 Task: Add a condition where "Requester Is not Current user" in recently solved tickets.
Action: Mouse moved to (190, 472)
Screenshot: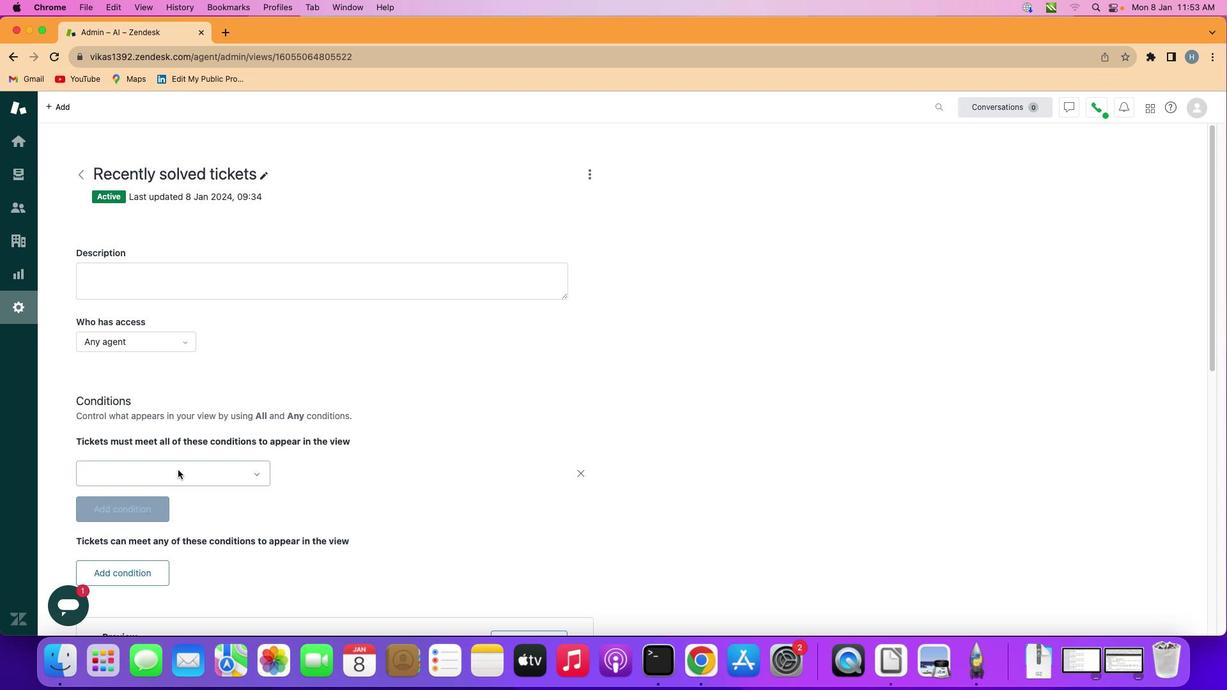 
Action: Mouse pressed left at (190, 472)
Screenshot: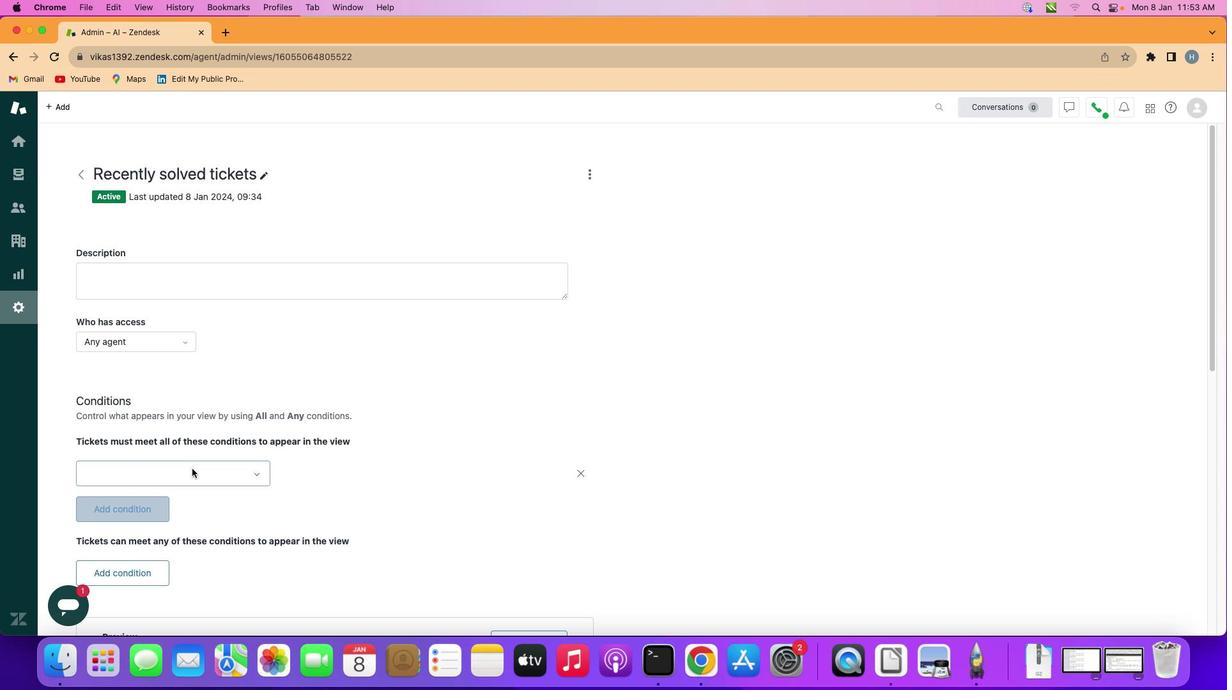 
Action: Mouse moved to (242, 467)
Screenshot: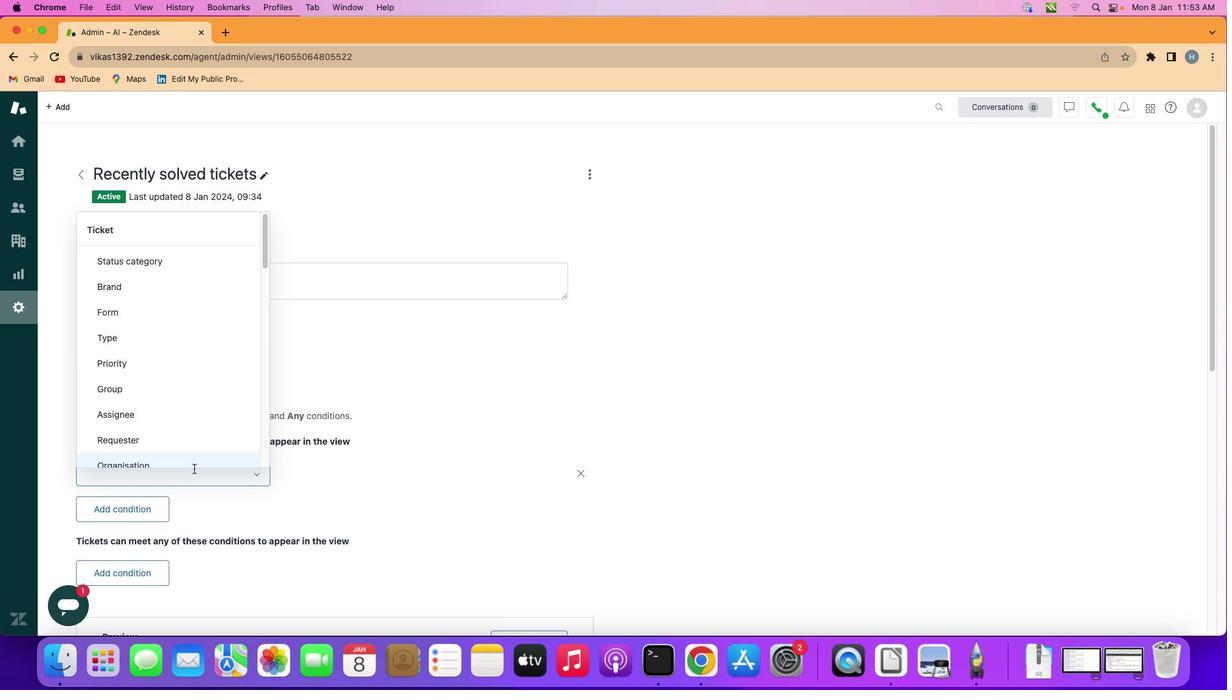 
Action: Mouse pressed left at (242, 467)
Screenshot: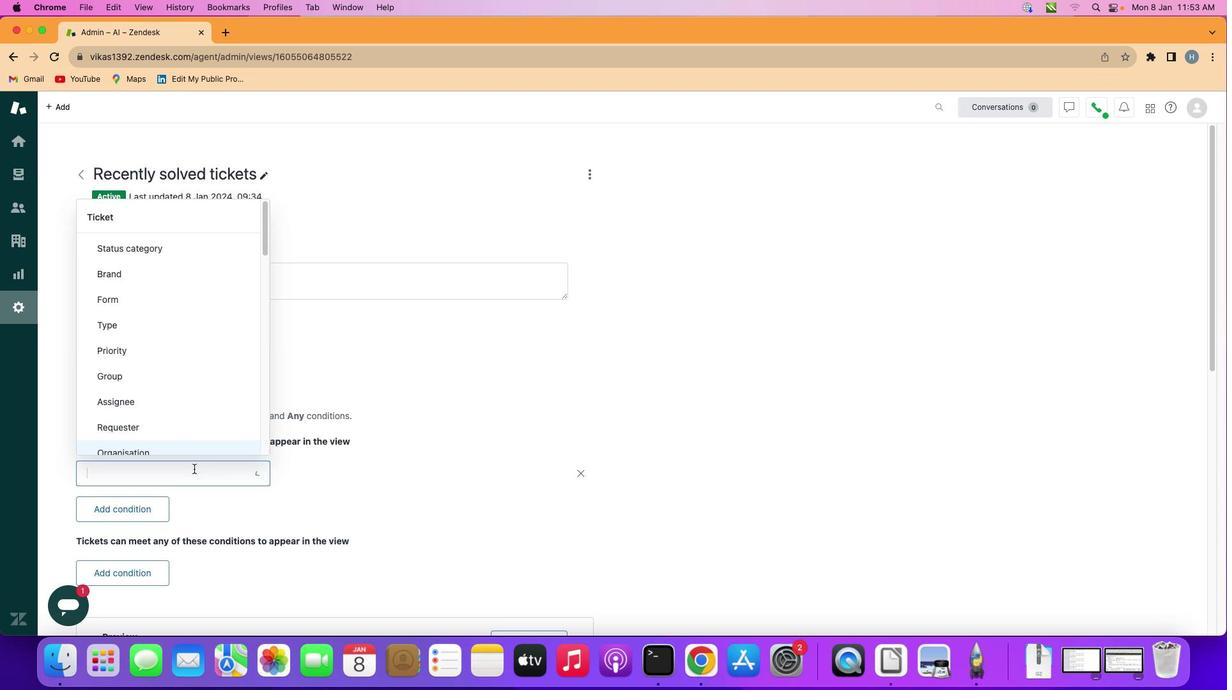 
Action: Mouse moved to (244, 425)
Screenshot: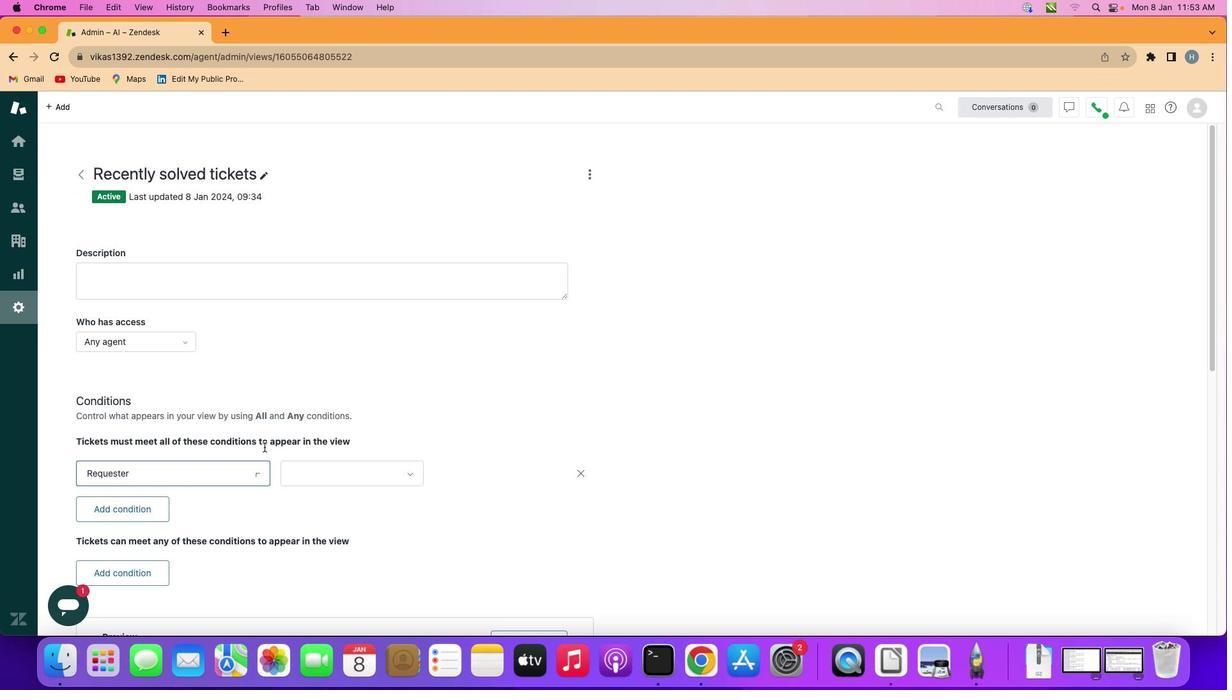 
Action: Mouse pressed left at (244, 425)
Screenshot: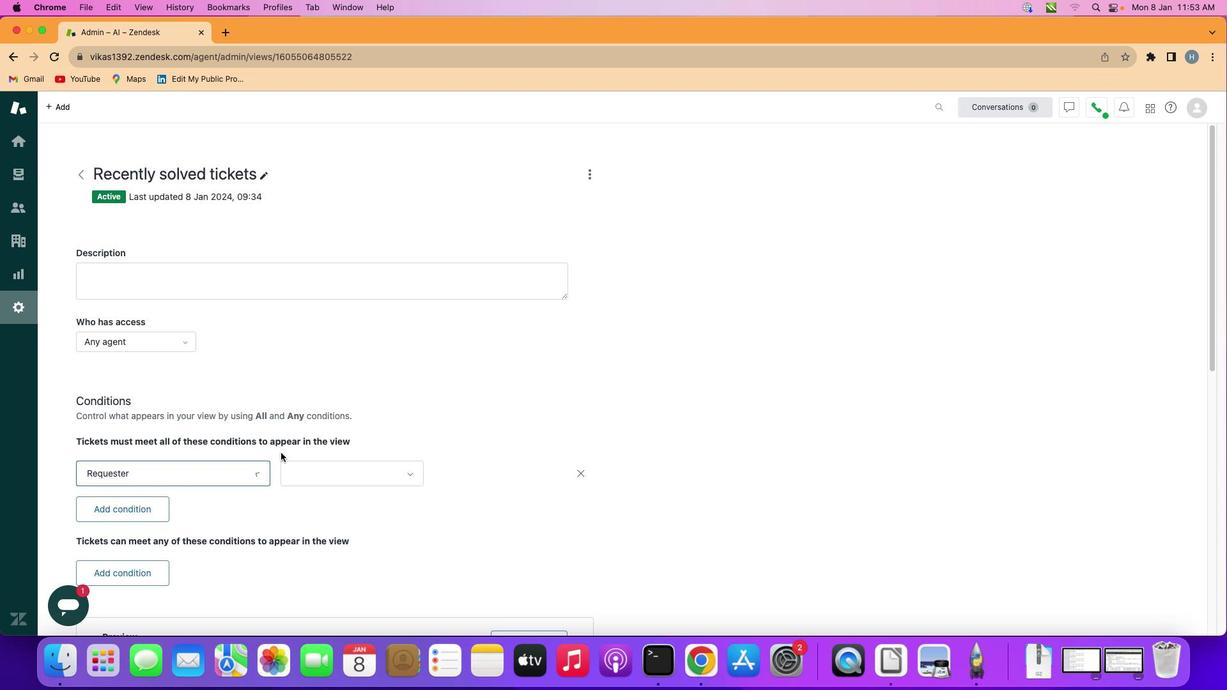 
Action: Mouse moved to (357, 465)
Screenshot: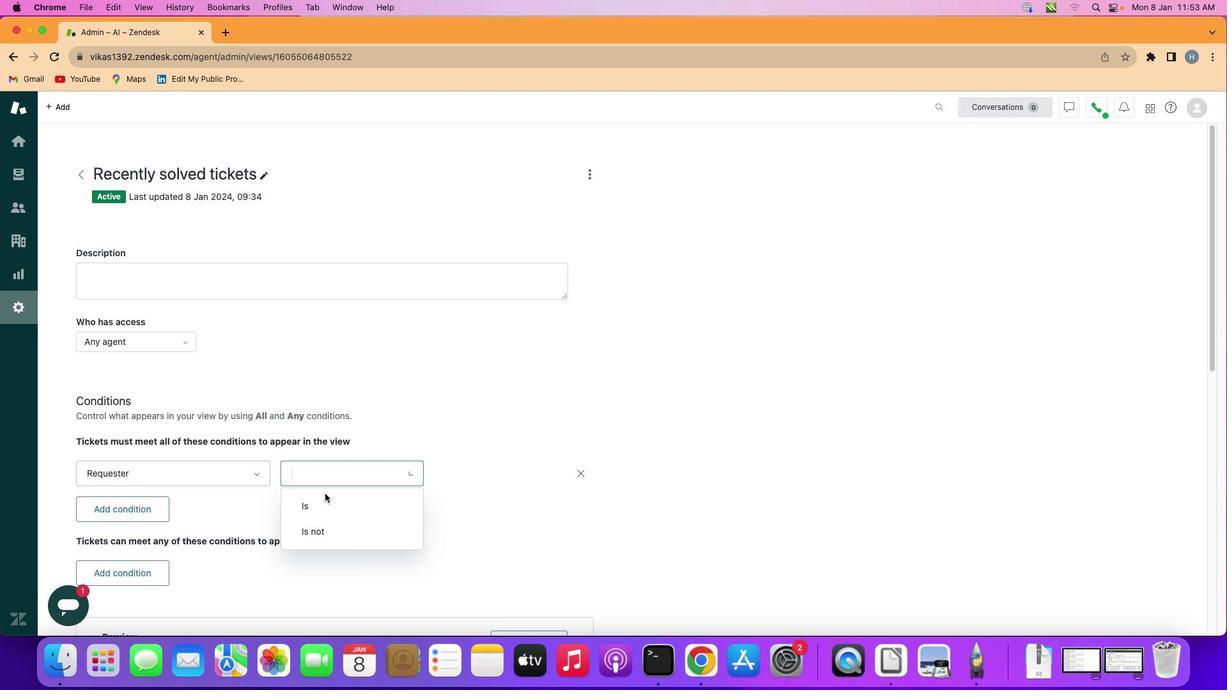 
Action: Mouse pressed left at (357, 465)
Screenshot: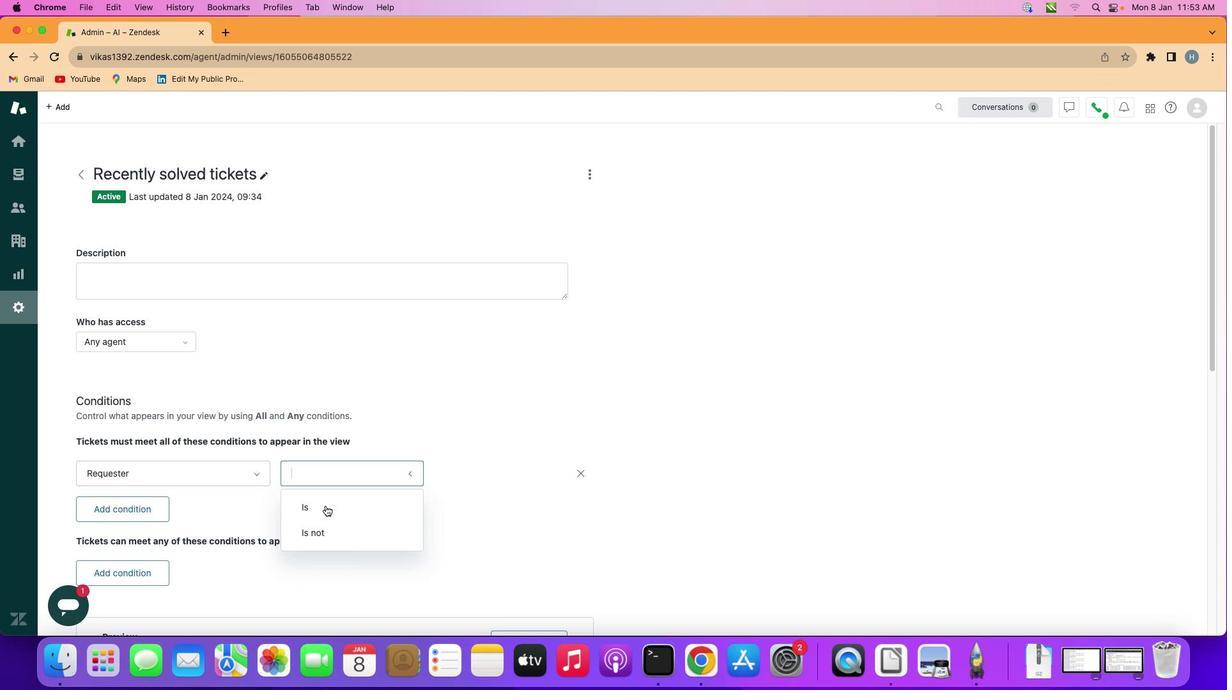 
Action: Mouse moved to (359, 518)
Screenshot: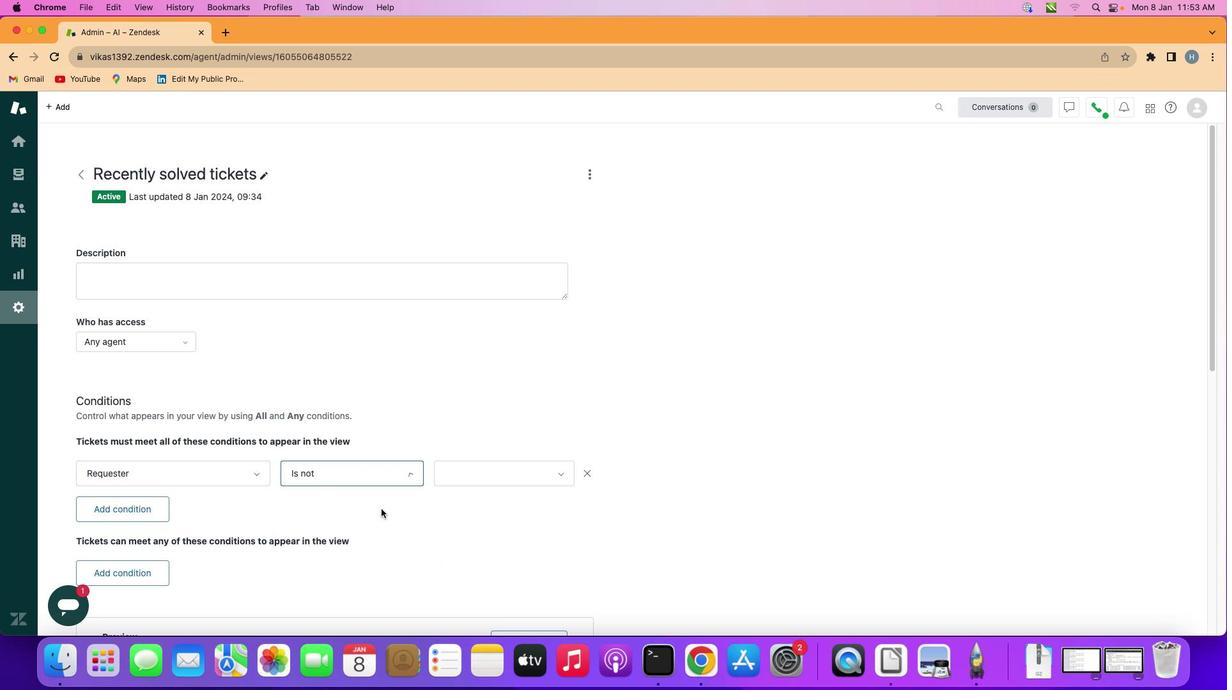 
Action: Mouse pressed left at (359, 518)
Screenshot: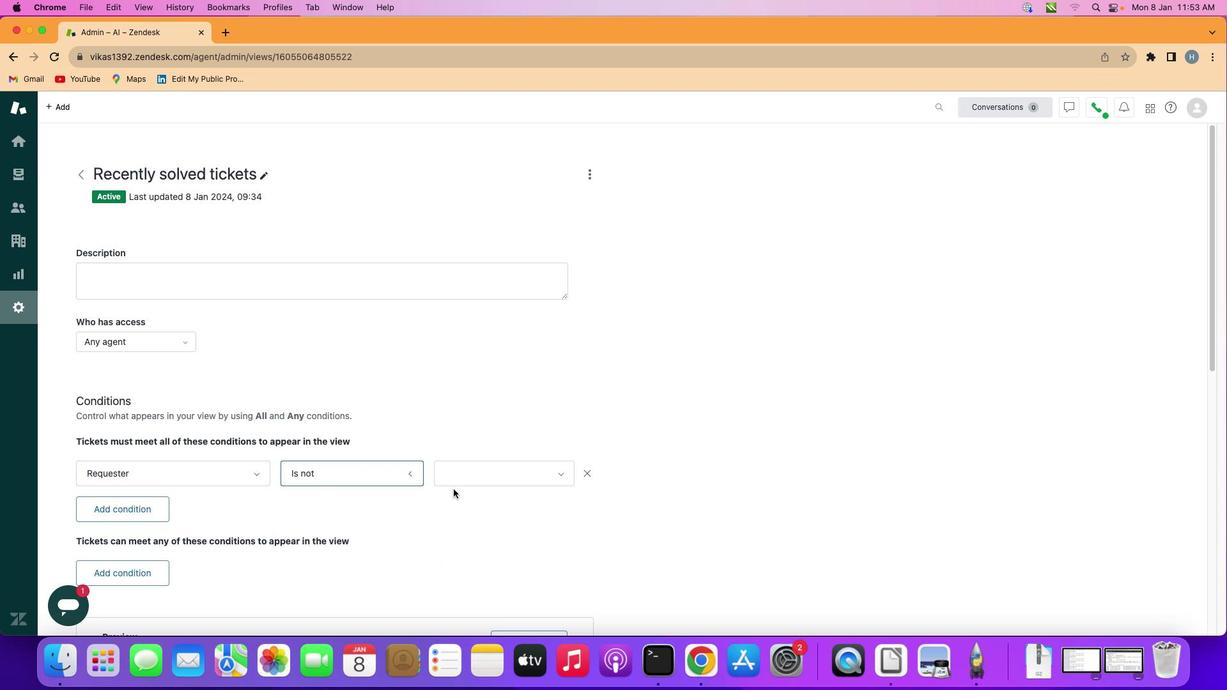 
Action: Mouse moved to (519, 473)
Screenshot: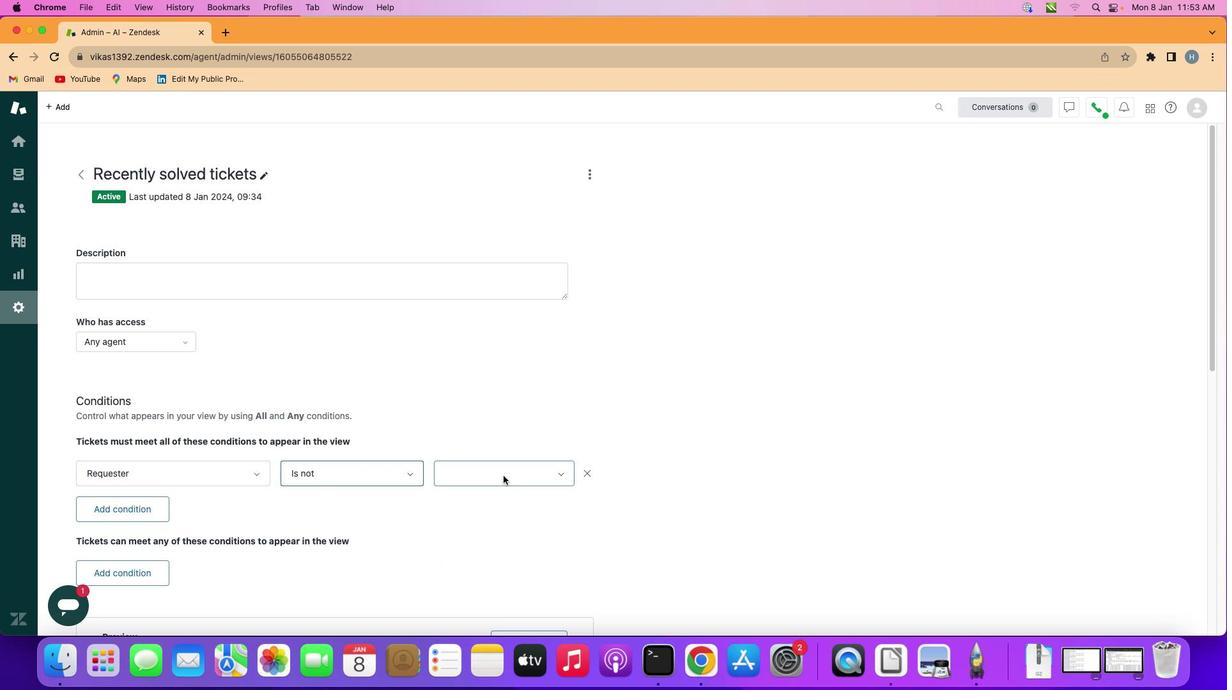 
Action: Mouse pressed left at (519, 473)
Screenshot: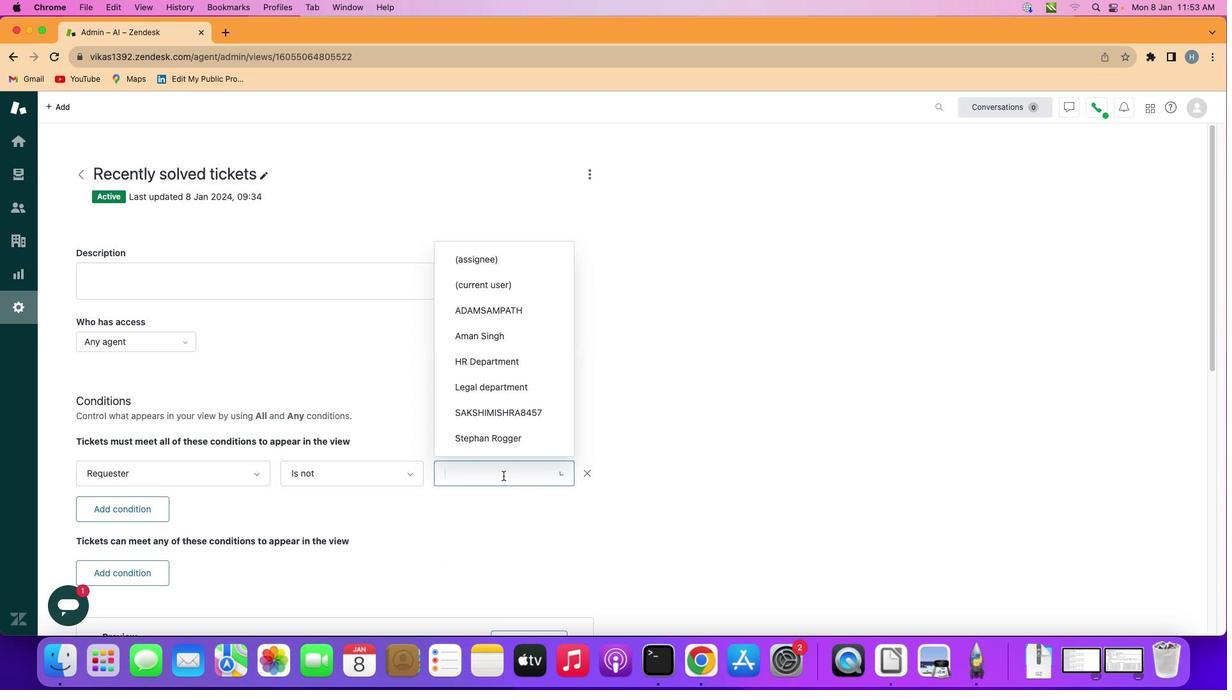 
Action: Mouse moved to (545, 300)
Screenshot: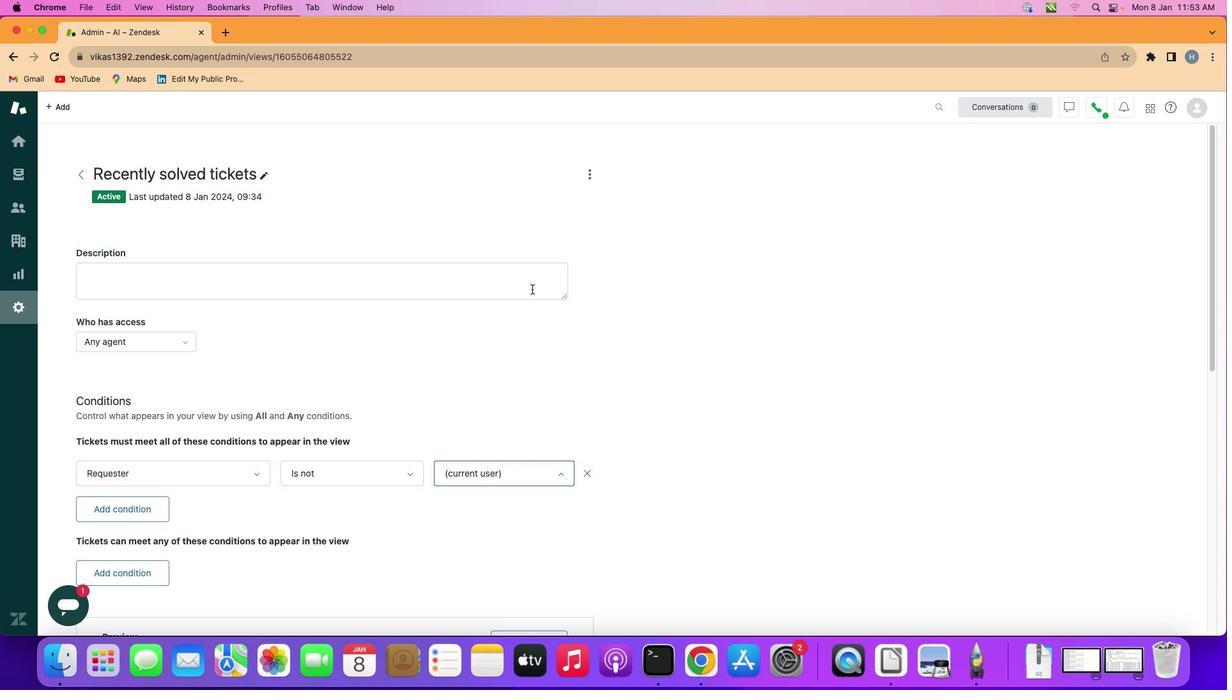 
Action: Mouse pressed left at (545, 300)
Screenshot: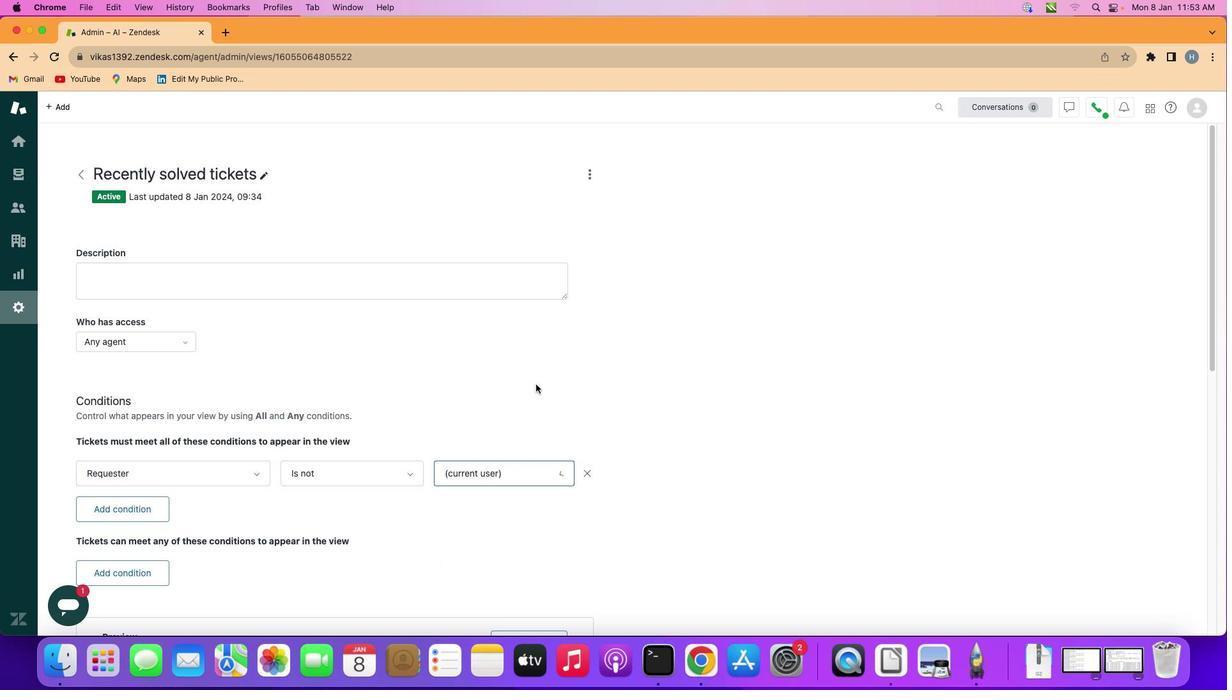 
Action: Mouse moved to (538, 410)
Screenshot: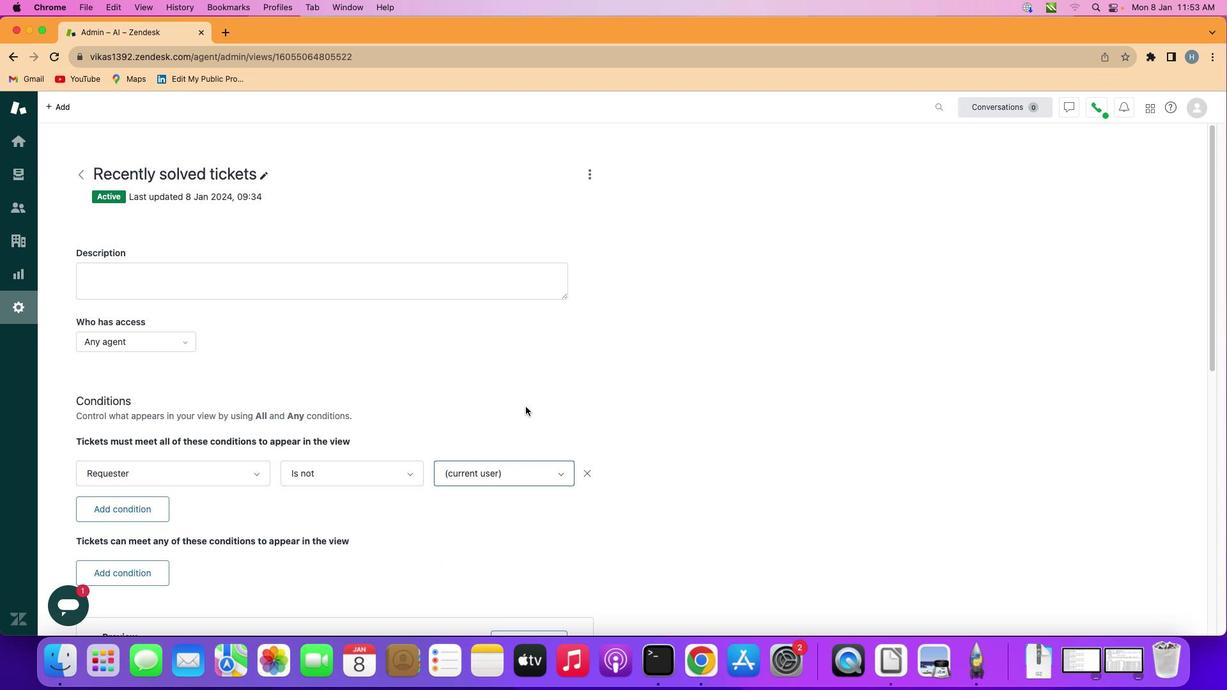 
